 Task: Display comments on the current sheet.
Action: Mouse moved to (1138, 89)
Screenshot: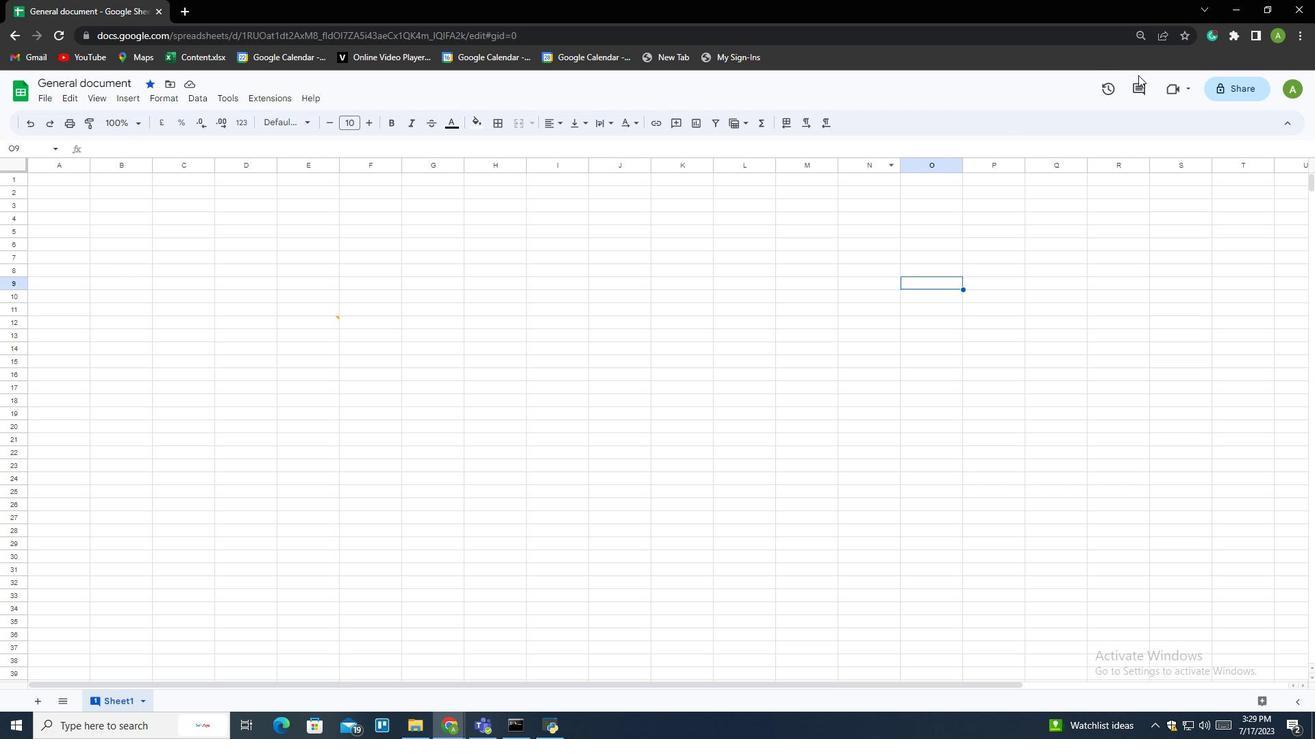 
Action: Mouse pressed left at (1138, 89)
Screenshot: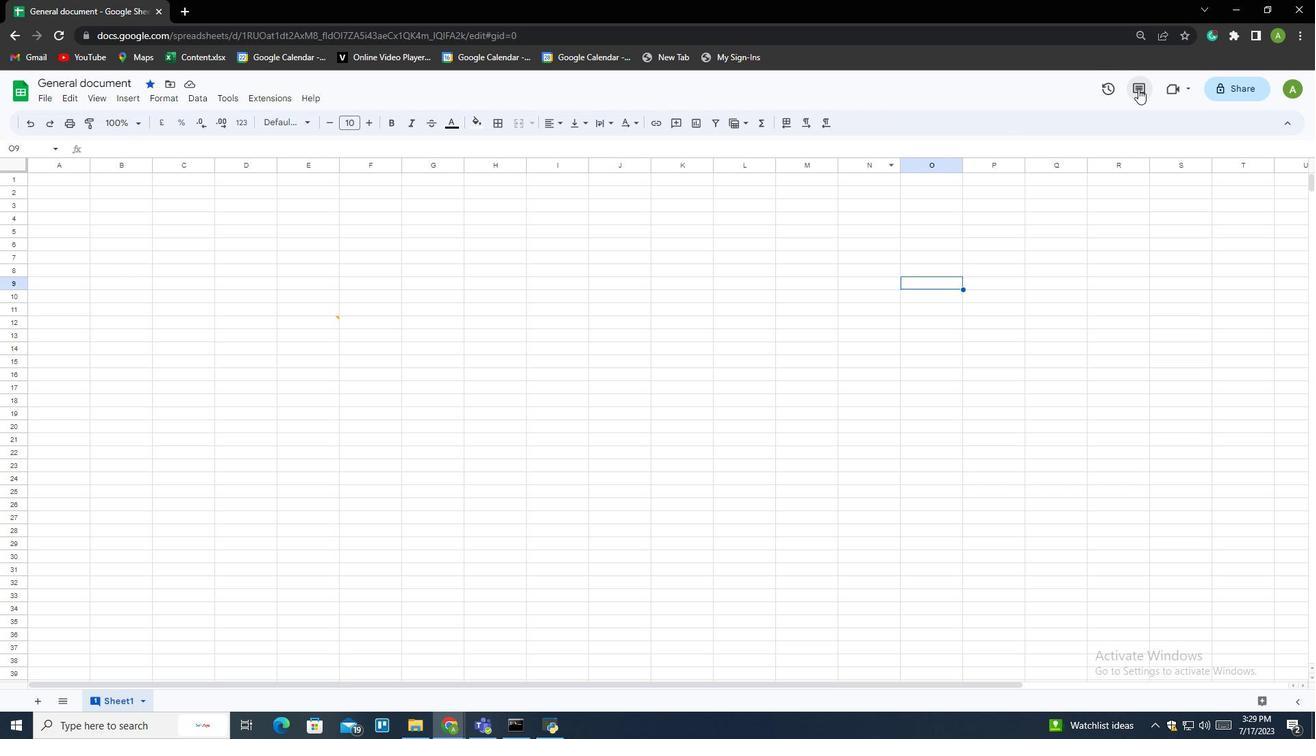 
Action: Mouse moved to (1262, 166)
Screenshot: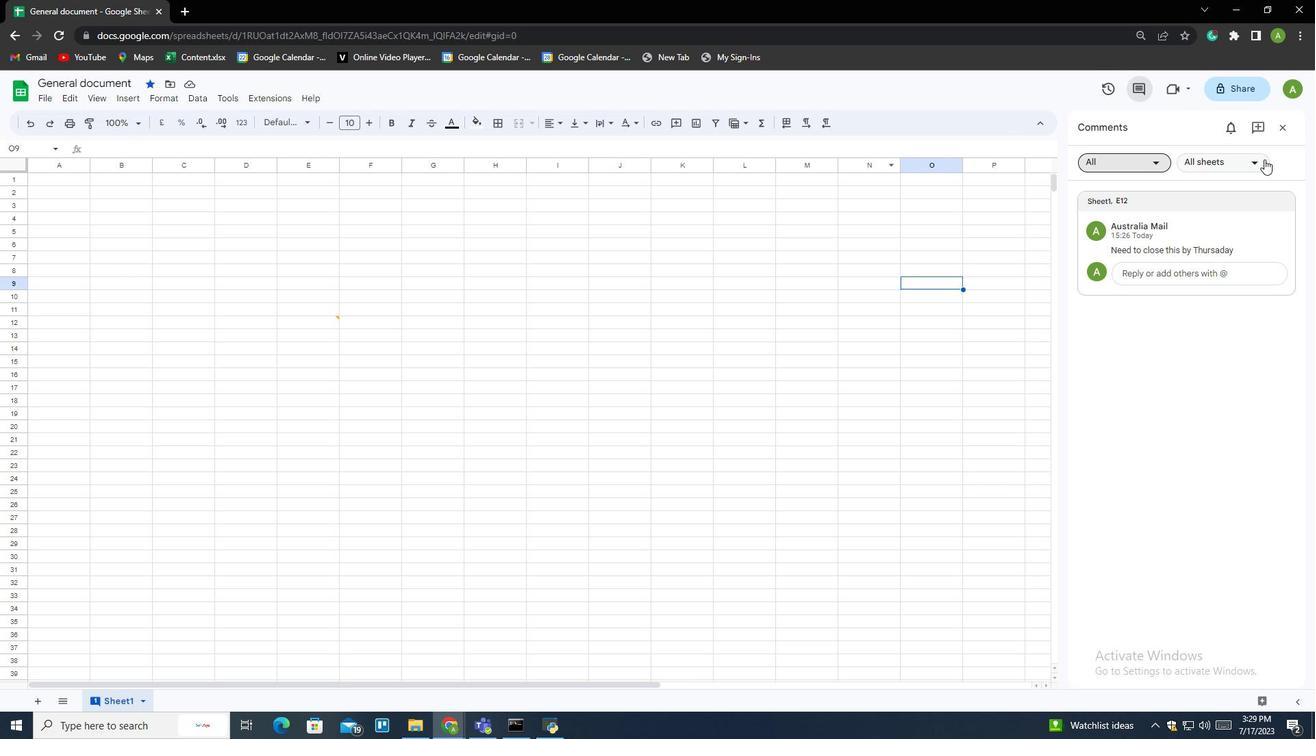 
Action: Mouse pressed left at (1262, 166)
Screenshot: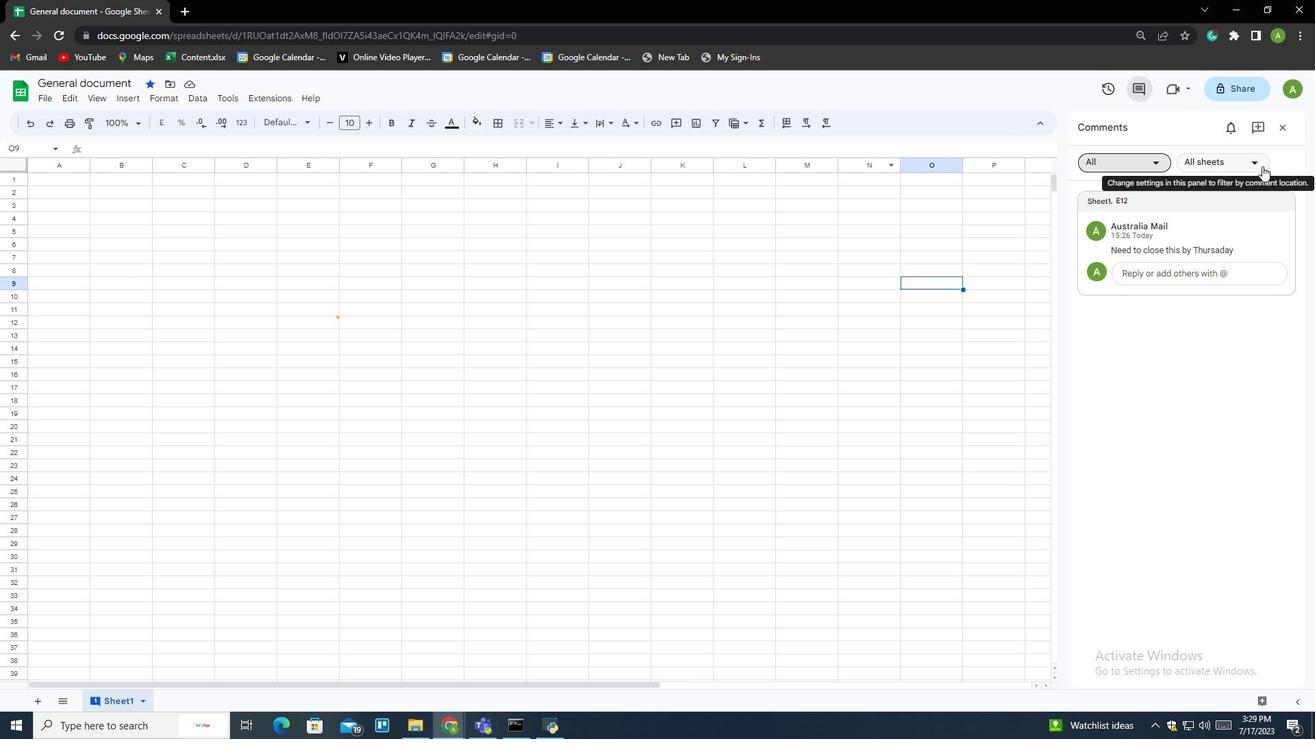 
Action: Mouse moved to (1231, 211)
Screenshot: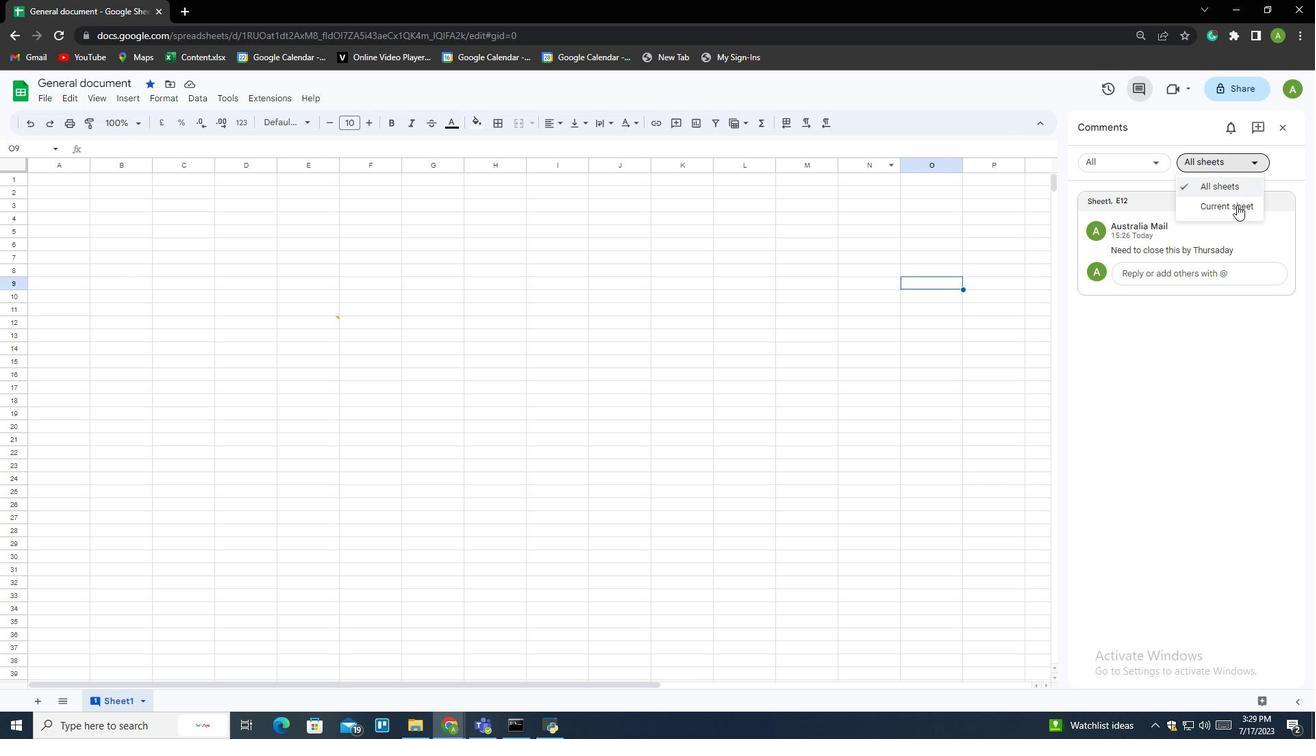 
Action: Mouse pressed left at (1231, 211)
Screenshot: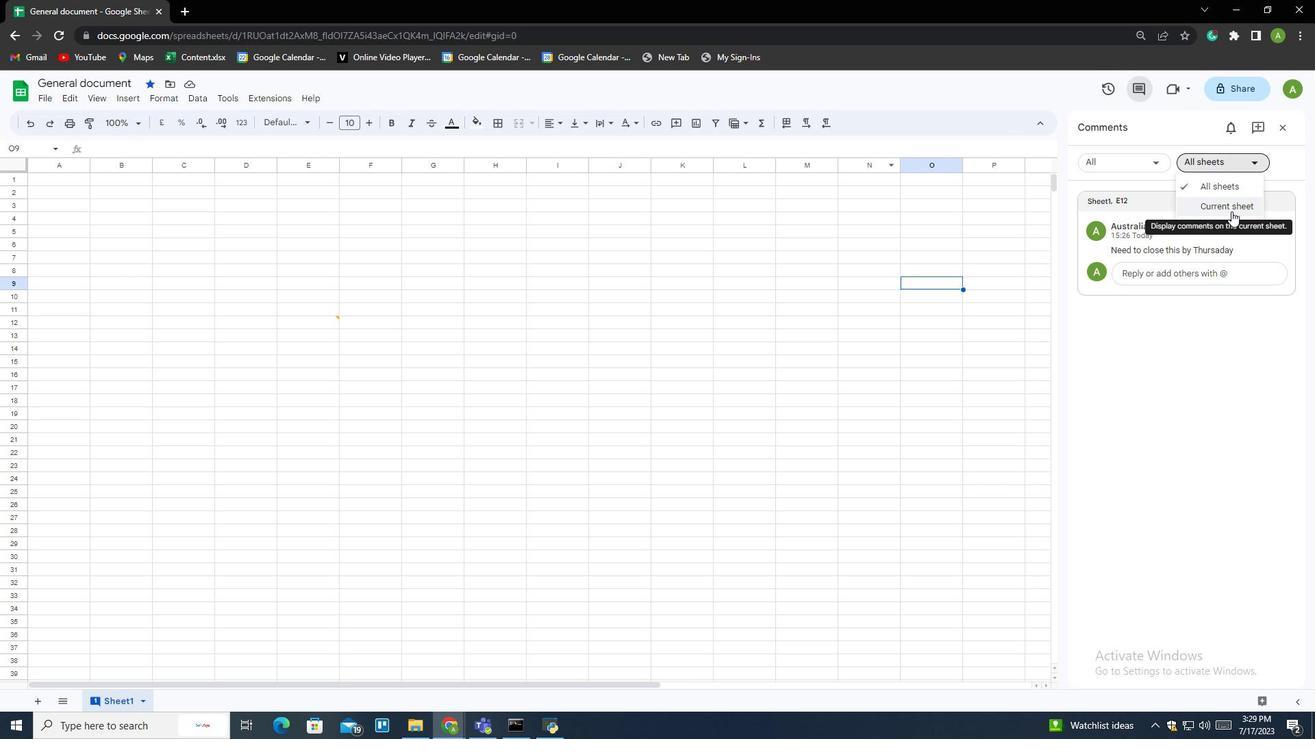 
